 Task: Create new profile with name "My Profile" and copy from java general.
Action: Mouse moved to (30, 11)
Screenshot: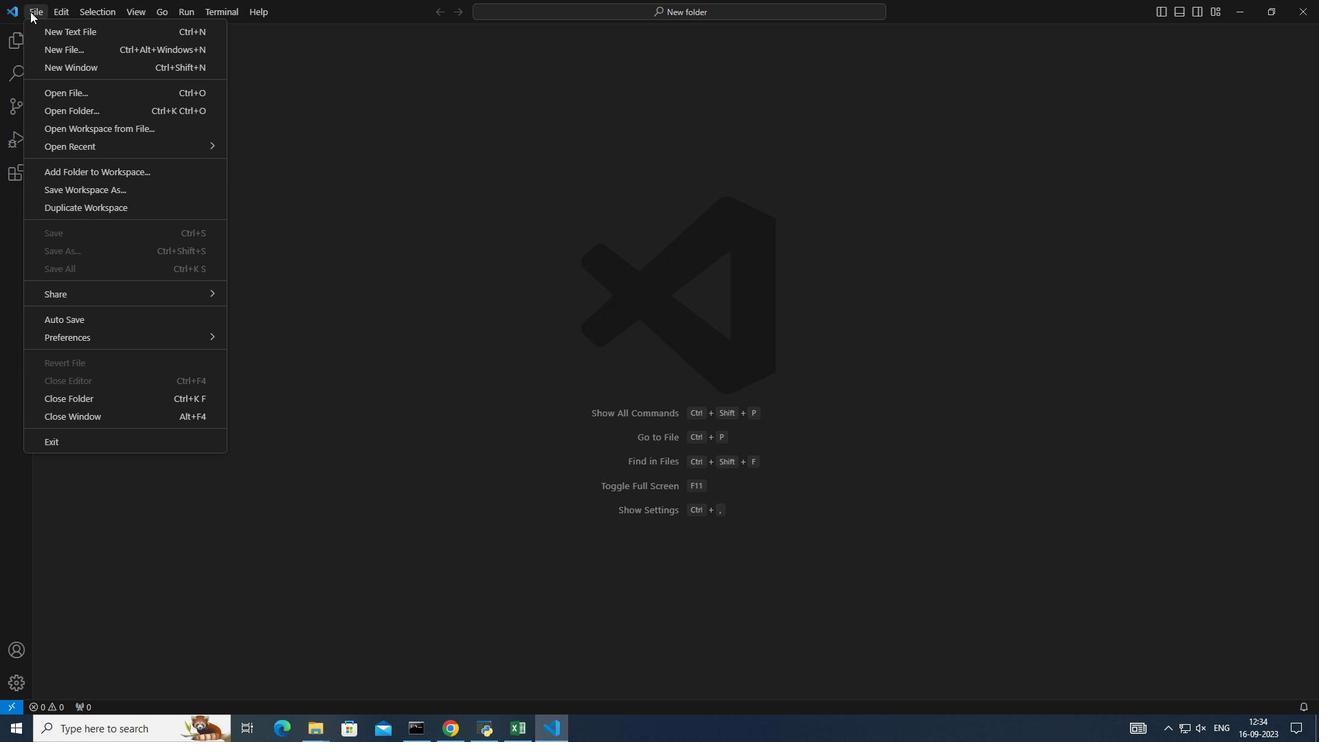 
Action: Mouse pressed left at (30, 11)
Screenshot: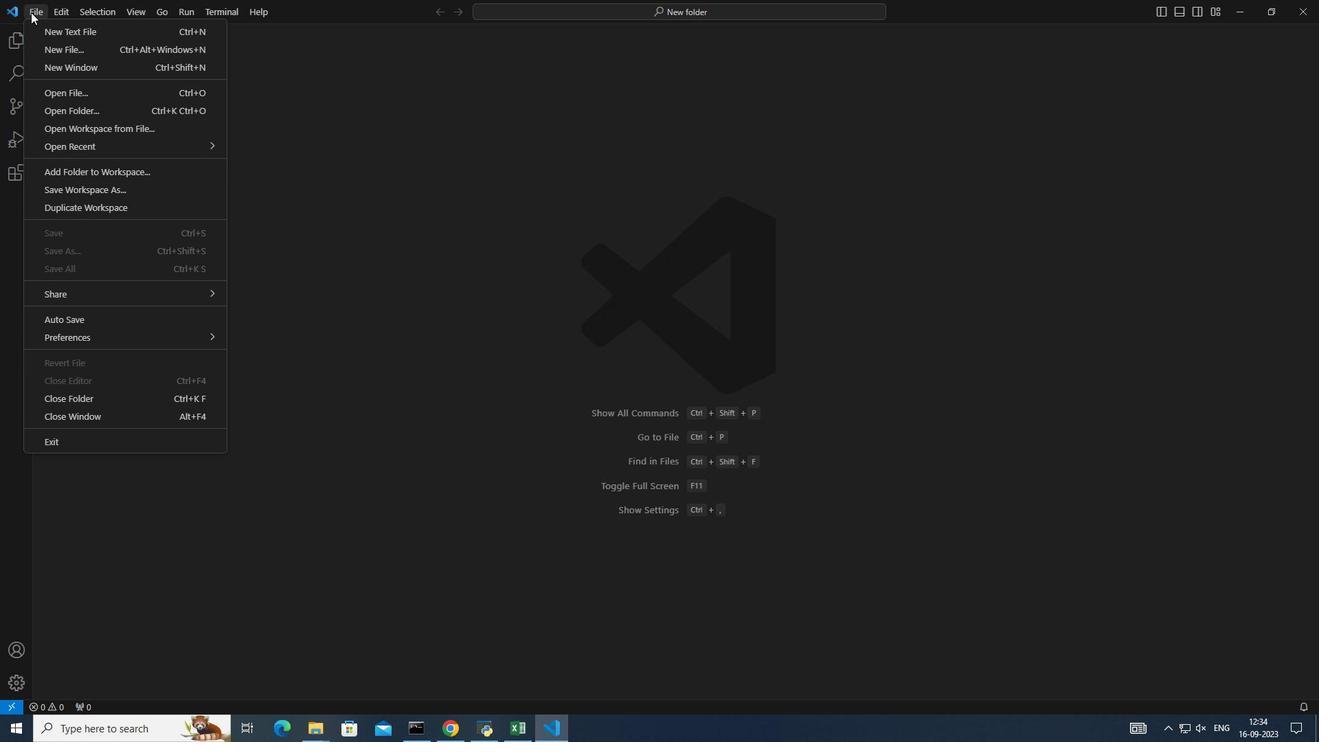 
Action: Mouse moved to (516, 389)
Screenshot: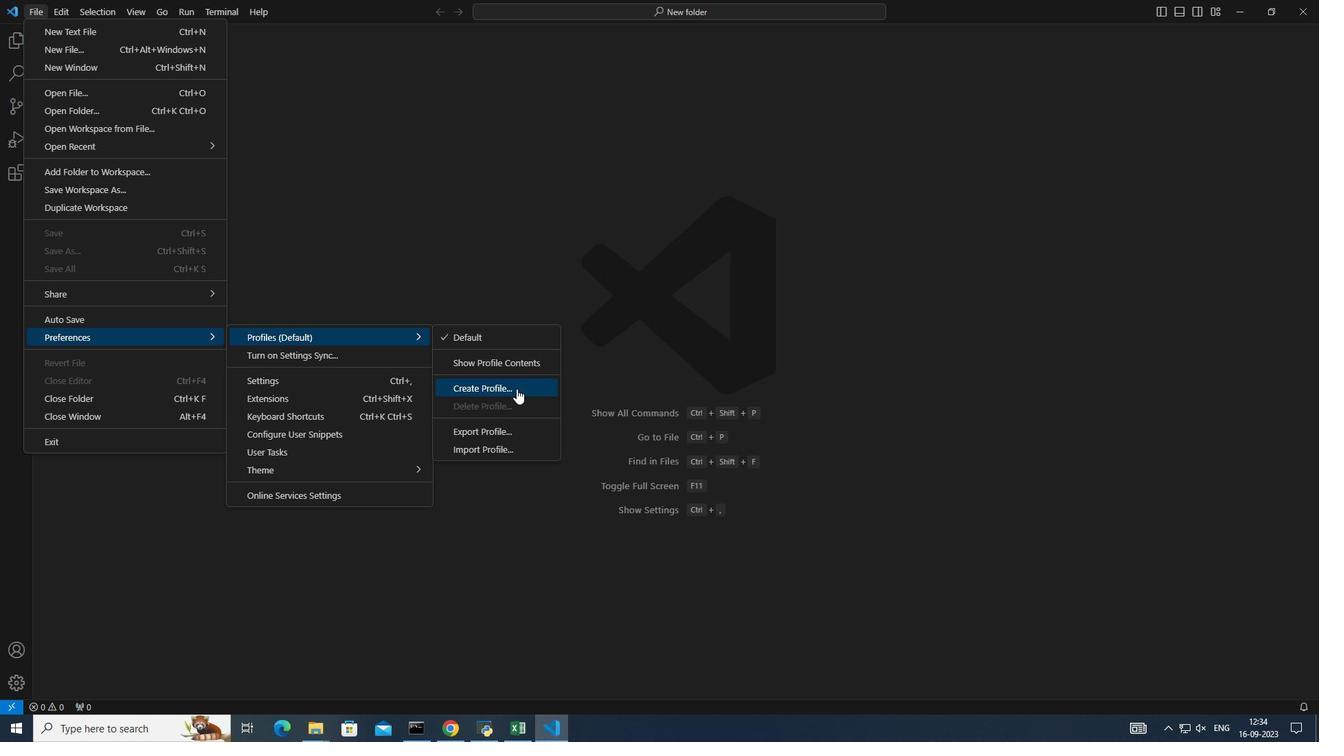 
Action: Mouse pressed left at (516, 389)
Screenshot: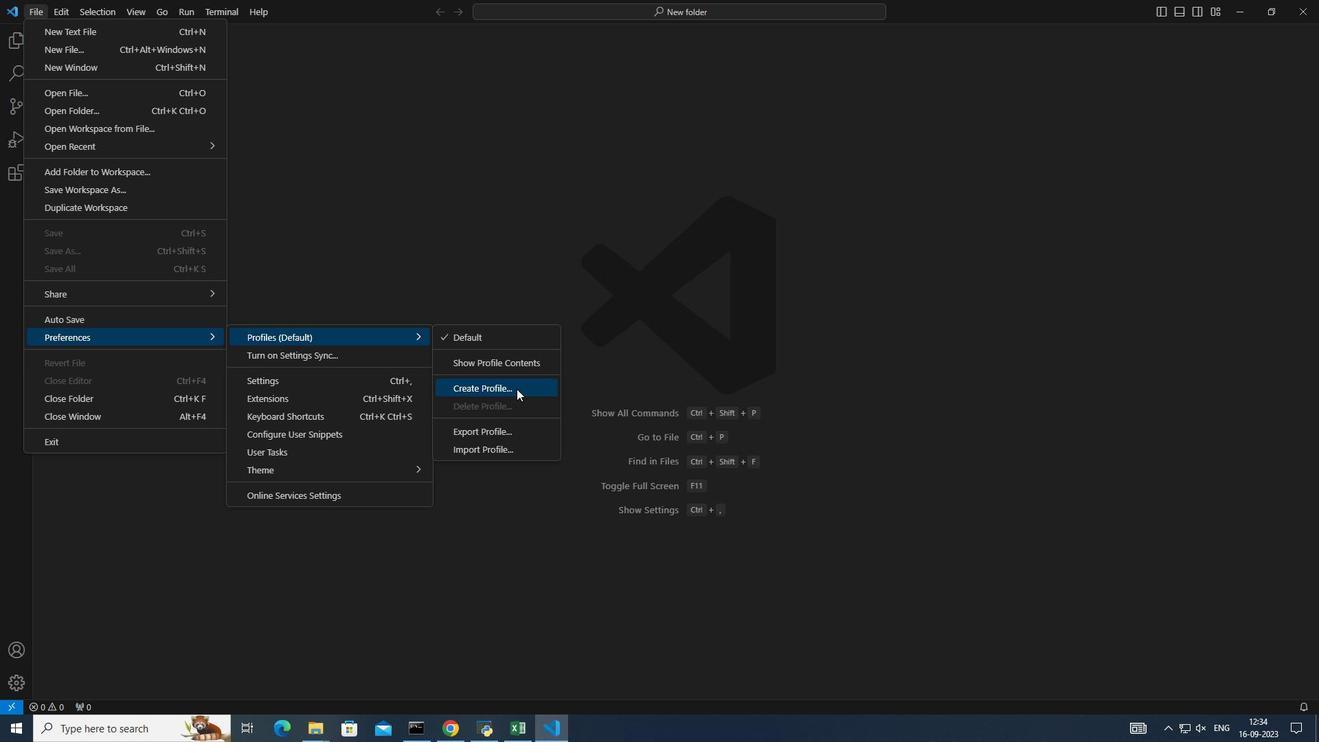 
Action: Mouse moved to (556, 36)
Screenshot: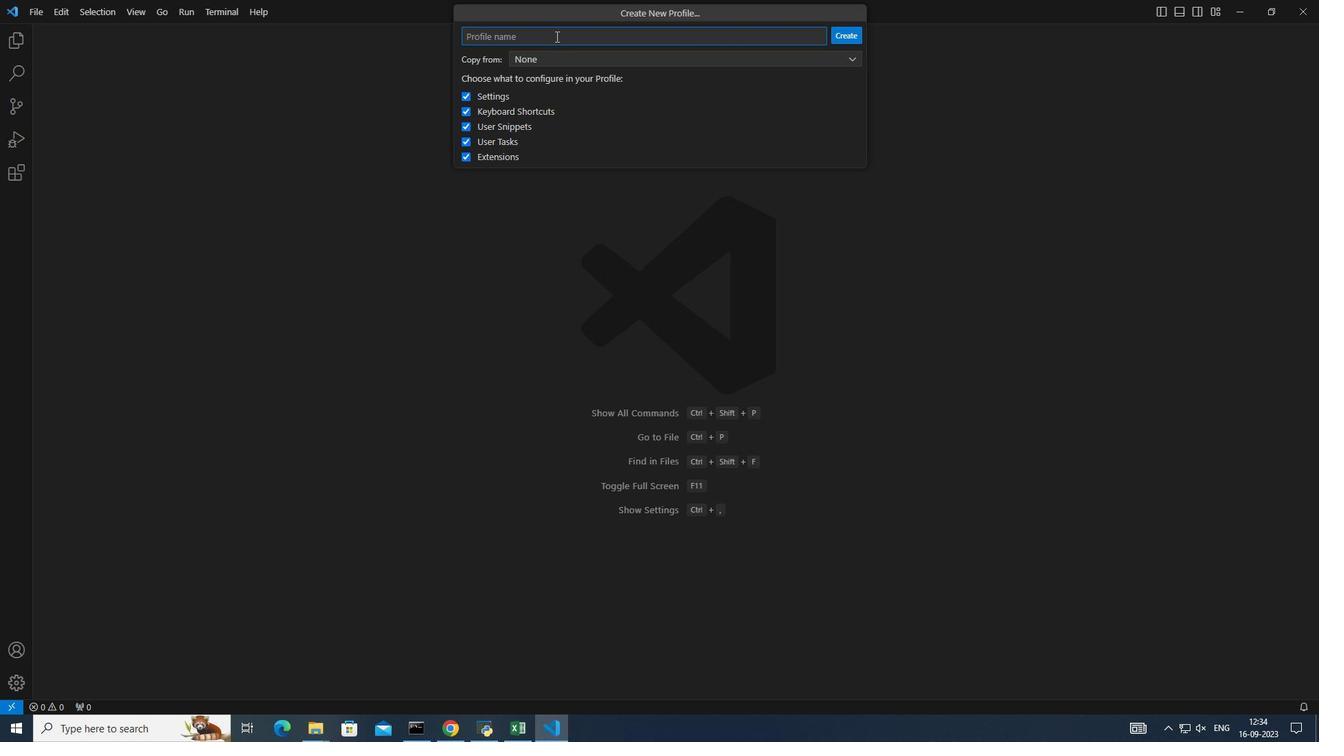 
Action: Mouse pressed left at (556, 36)
Screenshot: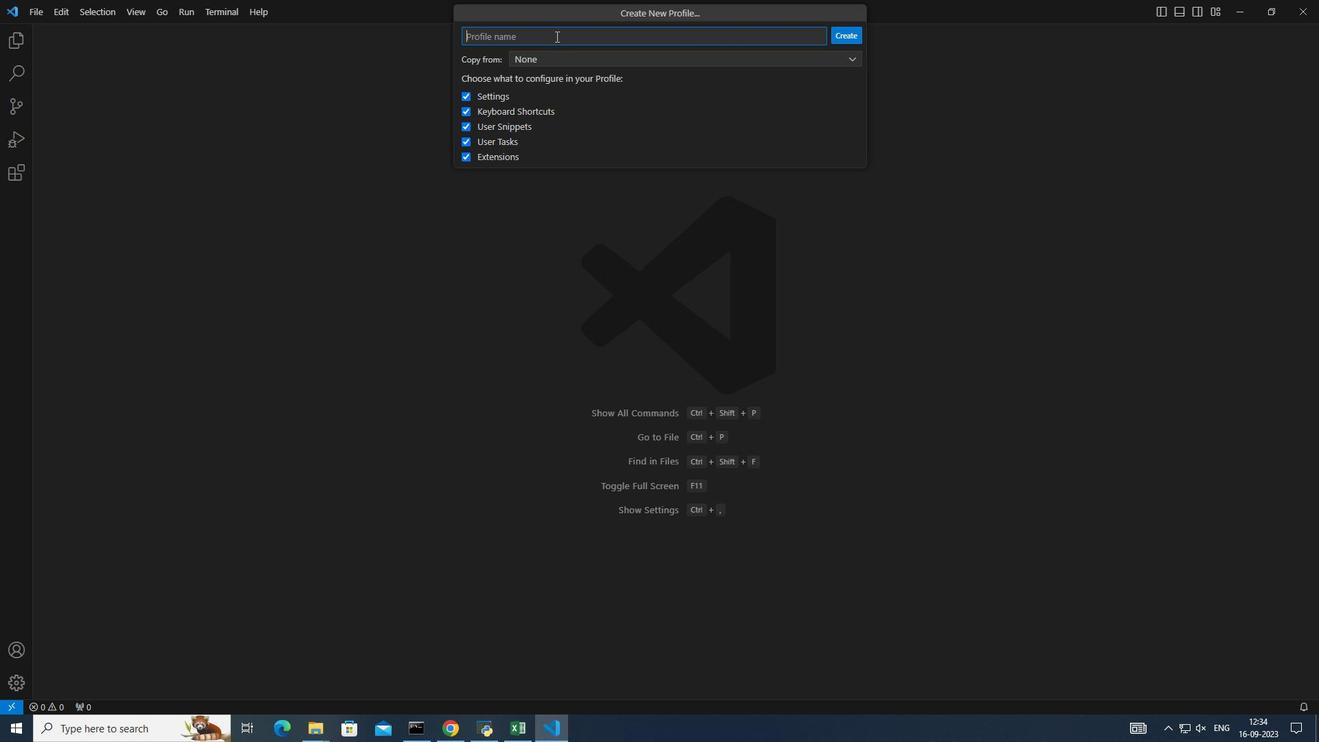 
Action: Key pressed <Key.caps_lock>M<Key.caps_lock>y<Key.space><Key.caps_lock>P<Key.caps_lock>rofile
Screenshot: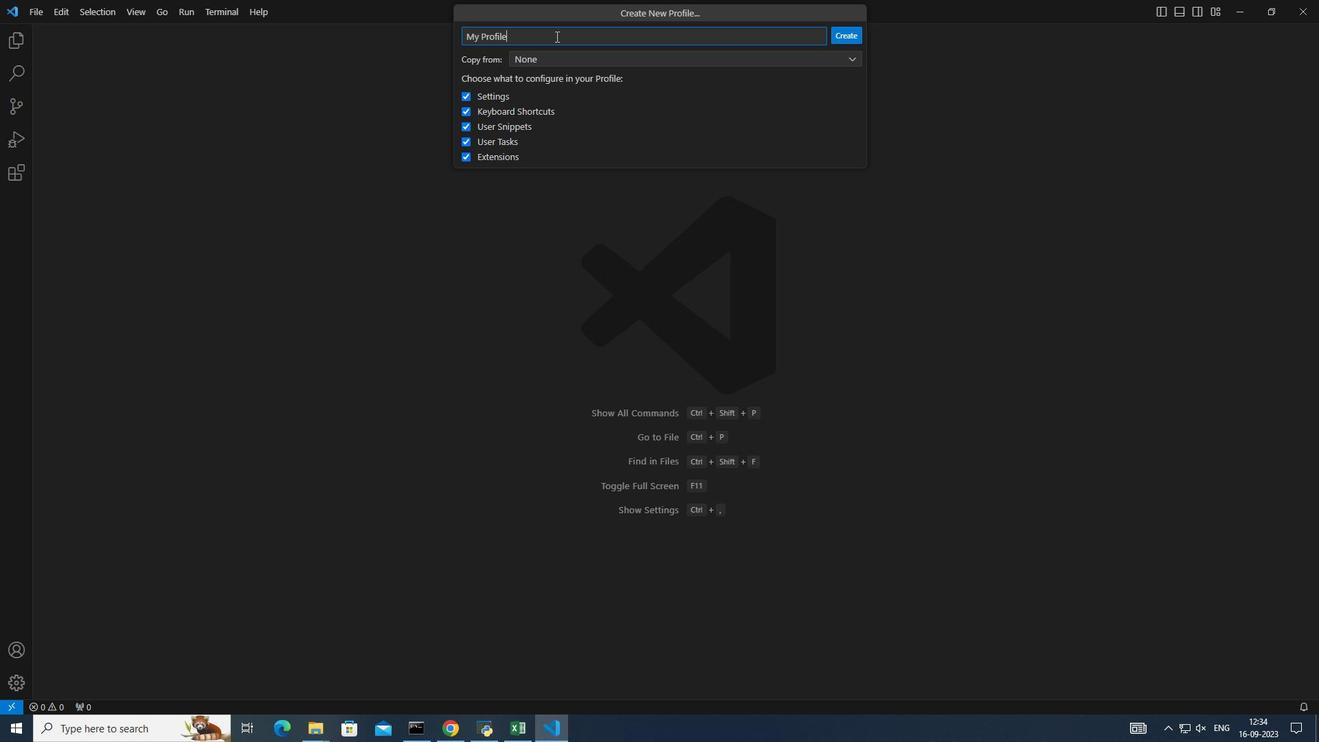 
Action: Mouse moved to (852, 52)
Screenshot: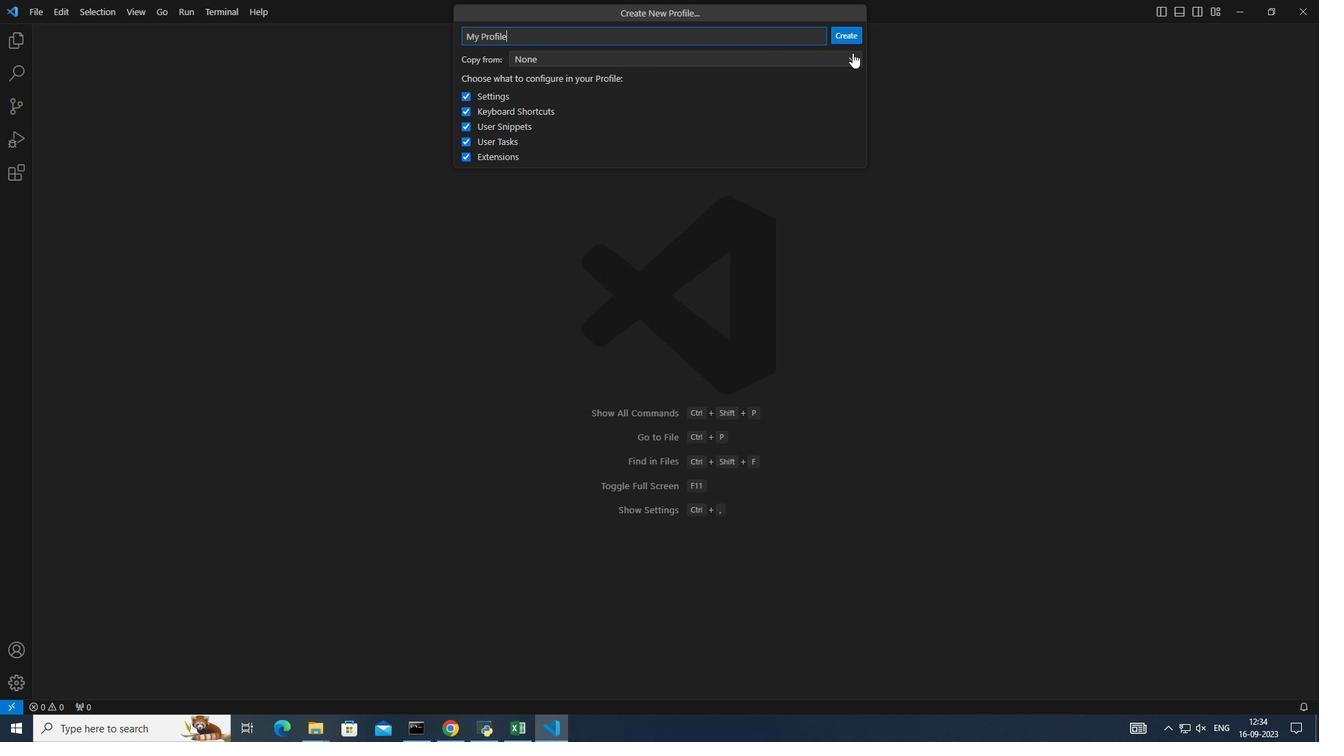 
Action: Mouse pressed left at (852, 52)
Screenshot: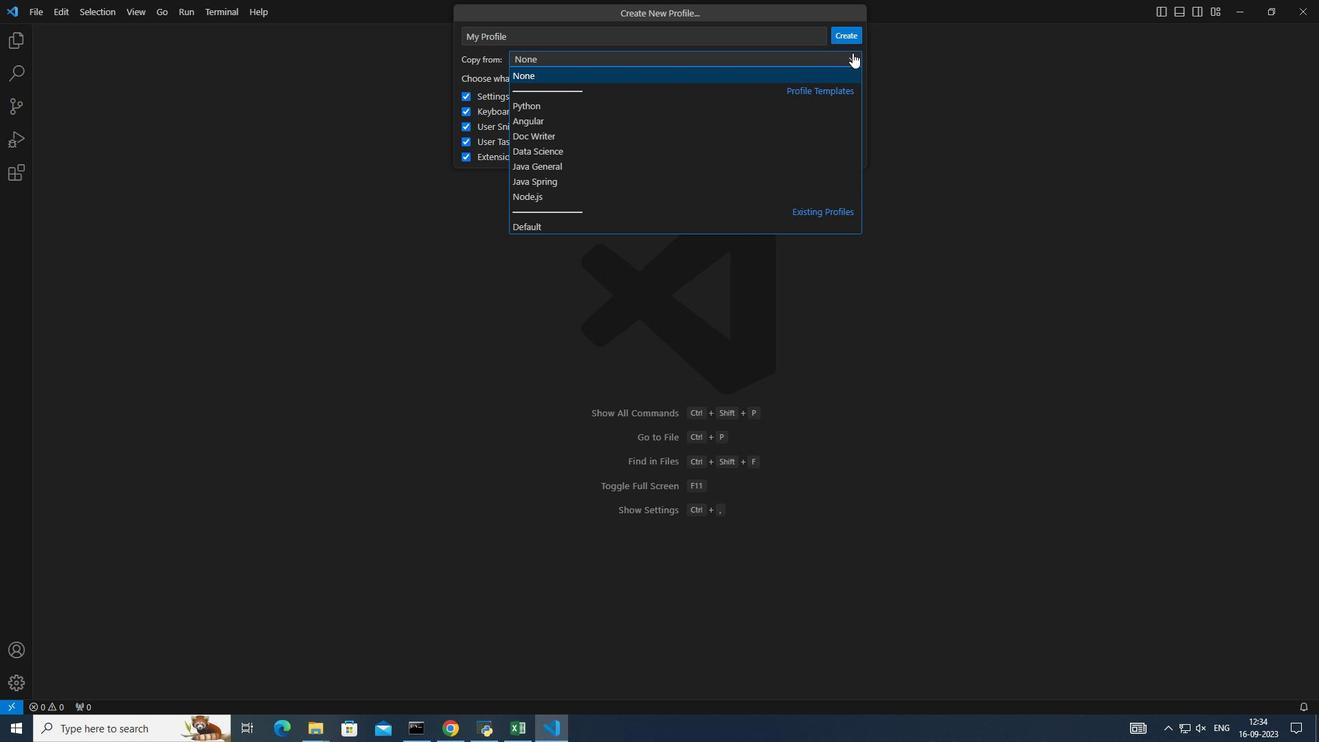 
Action: Mouse moved to (565, 169)
Screenshot: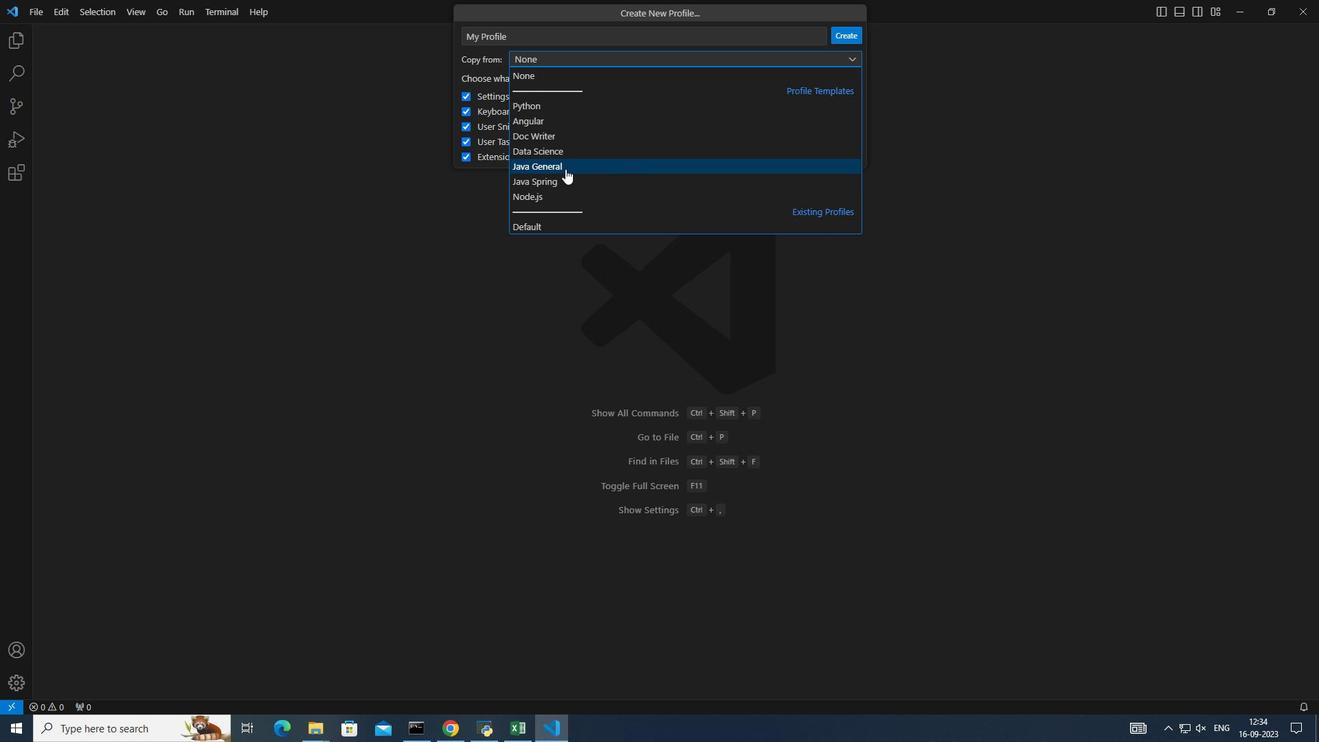 
Action: Mouse pressed left at (565, 169)
Screenshot: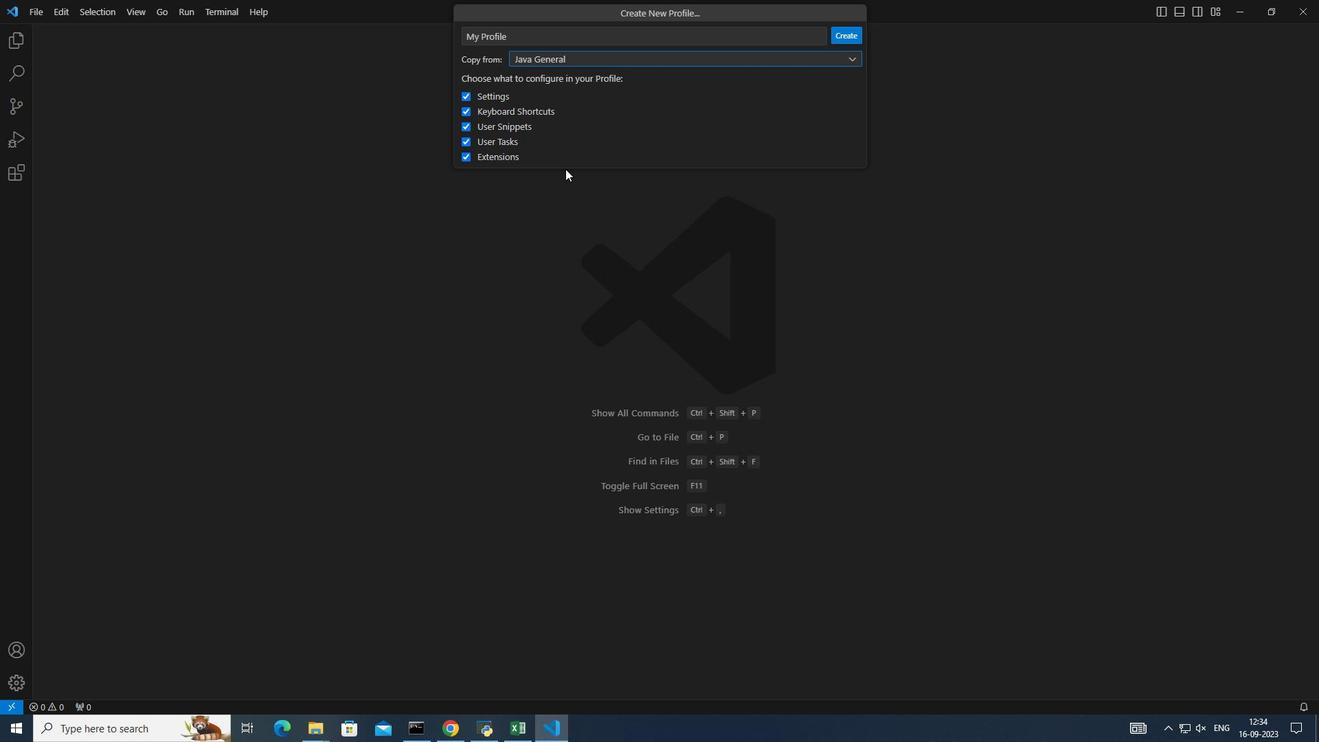 
Action: Mouse moved to (853, 32)
Screenshot: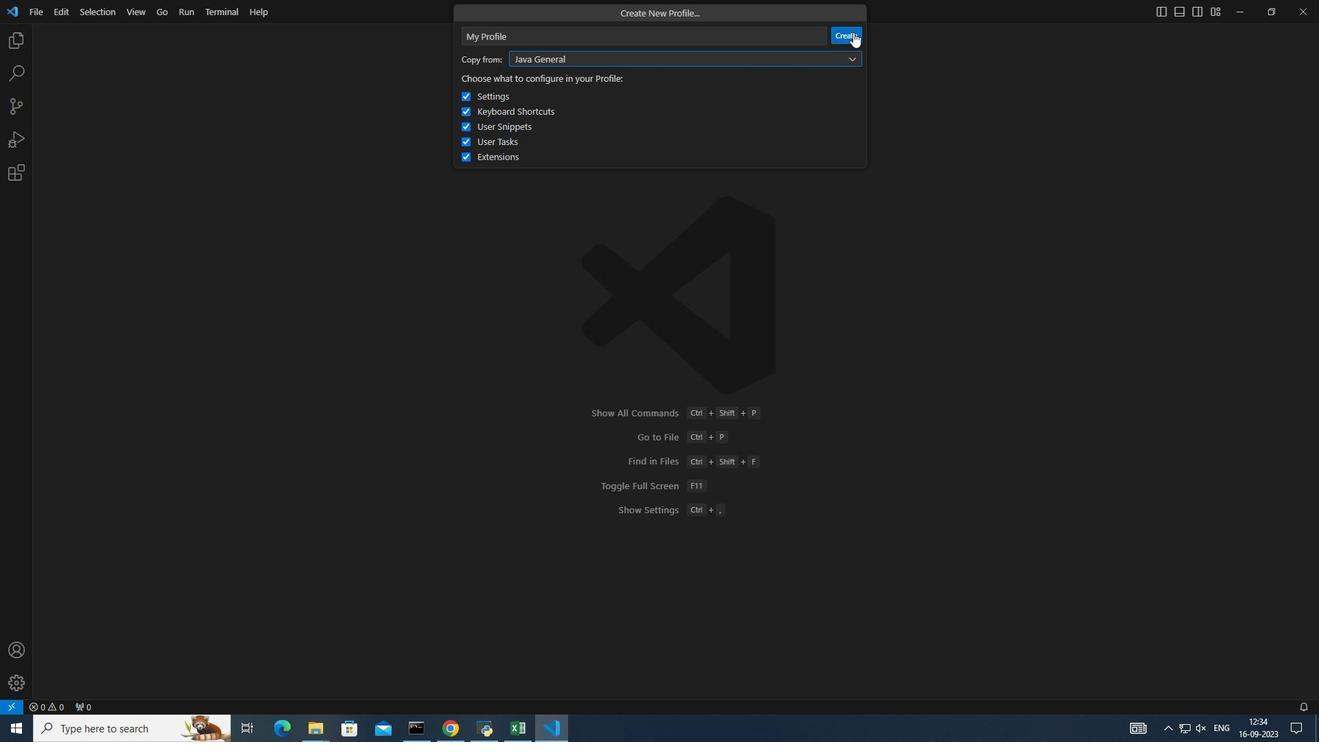 
Action: Mouse pressed left at (853, 32)
Screenshot: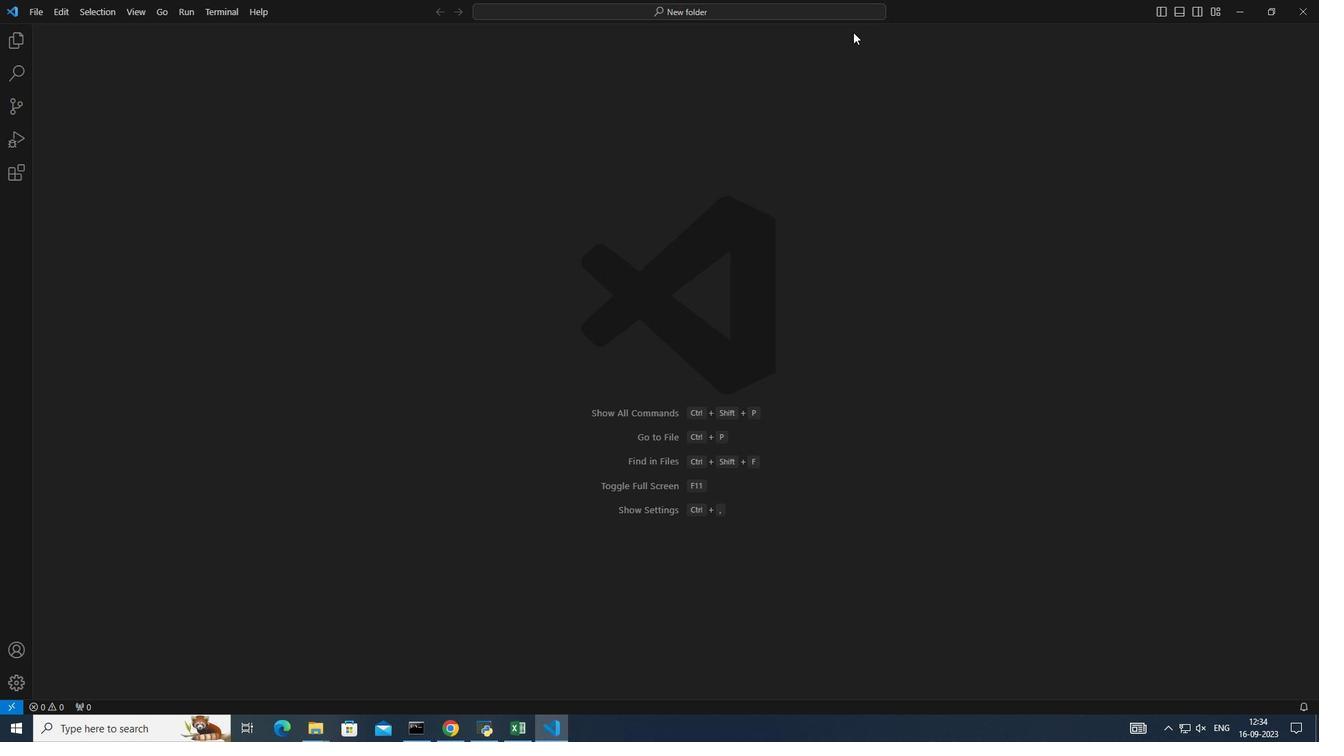 
